Task: Create a due date automation trigger when advanced on, on the wednesday of the week before a card is due add content with a description not starting with resume at 11:00 AM.
Action: Mouse moved to (1056, 102)
Screenshot: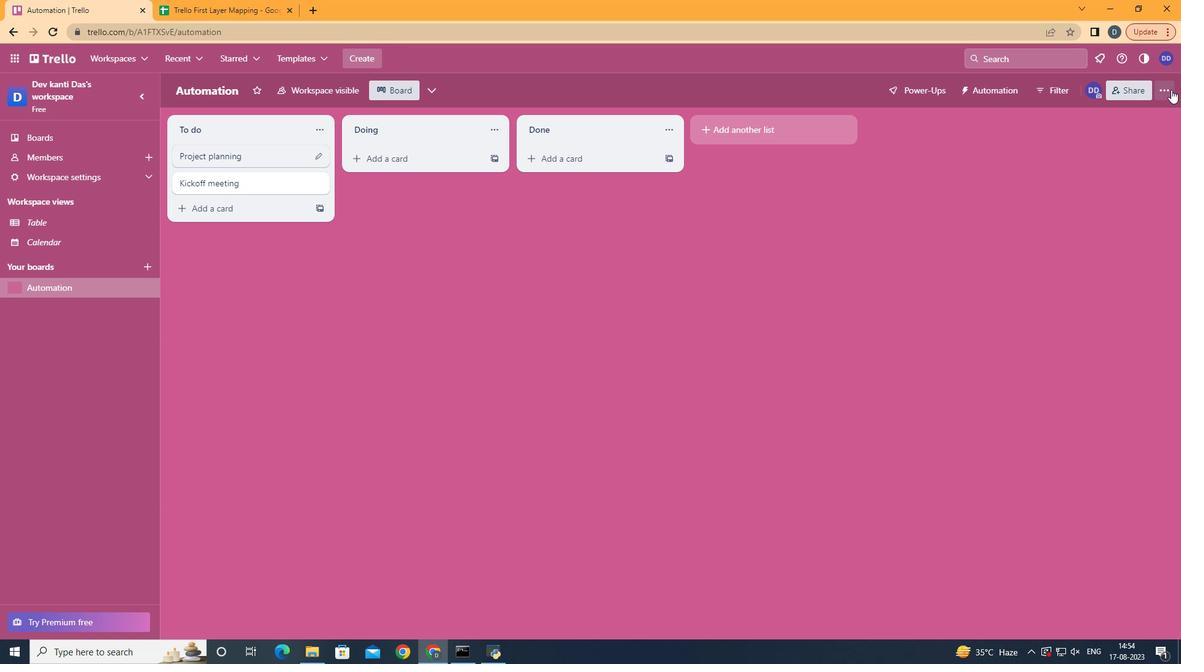 
Action: Mouse pressed left at (1056, 102)
Screenshot: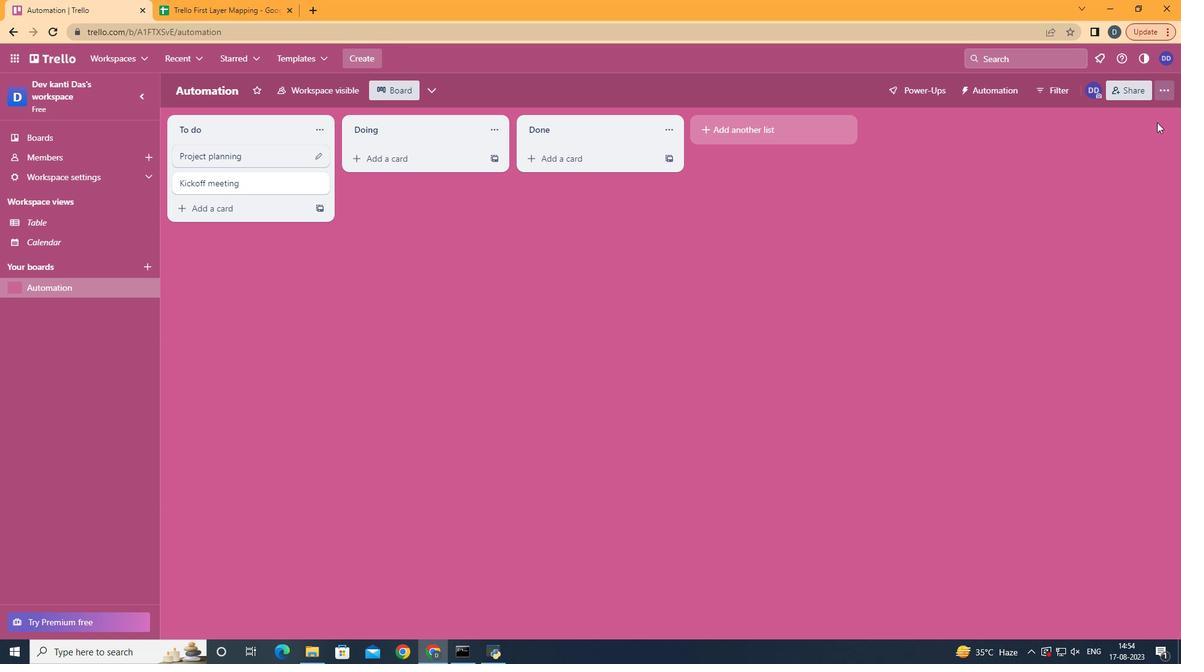 
Action: Mouse moved to (1009, 259)
Screenshot: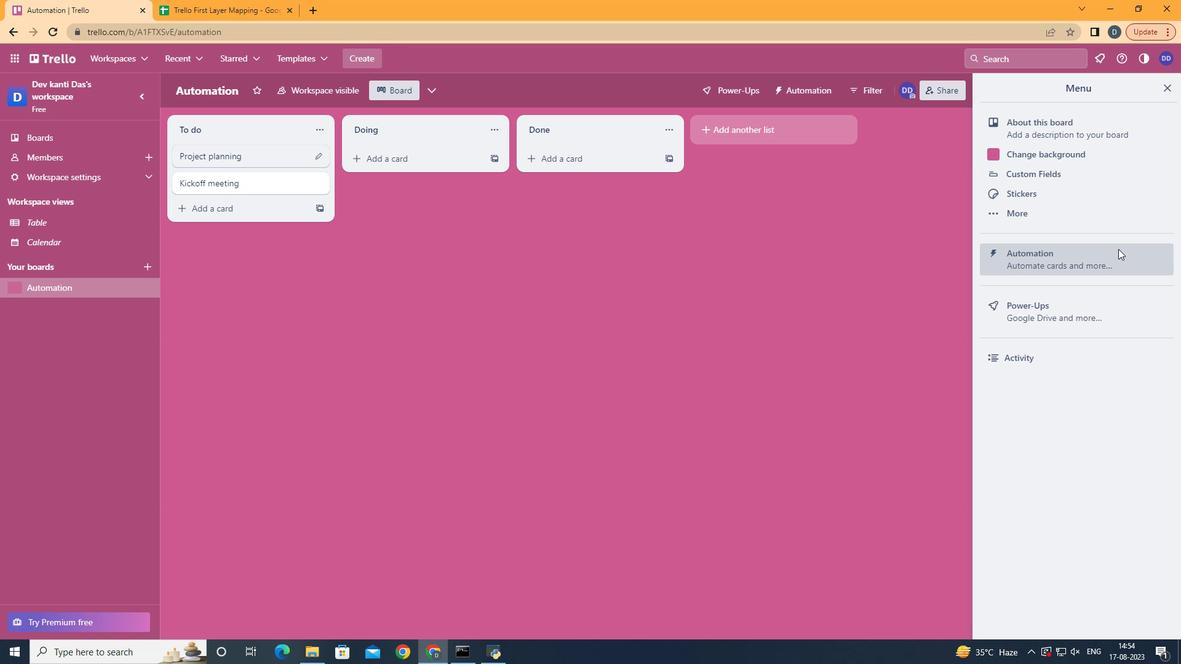 
Action: Mouse pressed left at (1009, 259)
Screenshot: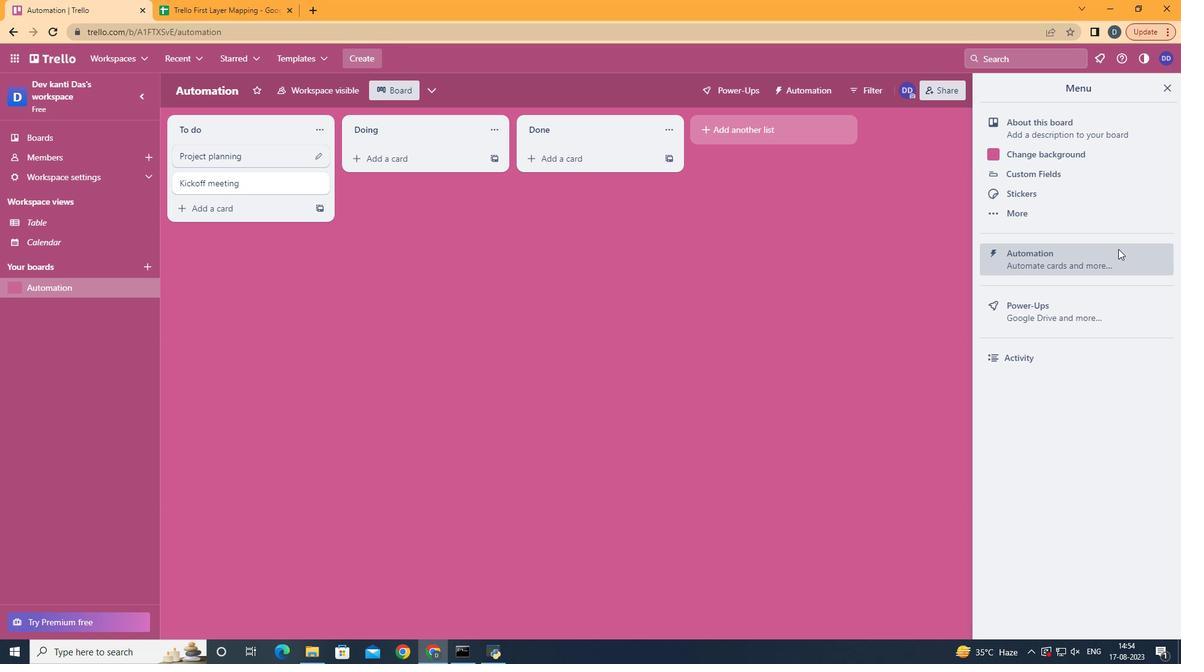 
Action: Mouse moved to (218, 252)
Screenshot: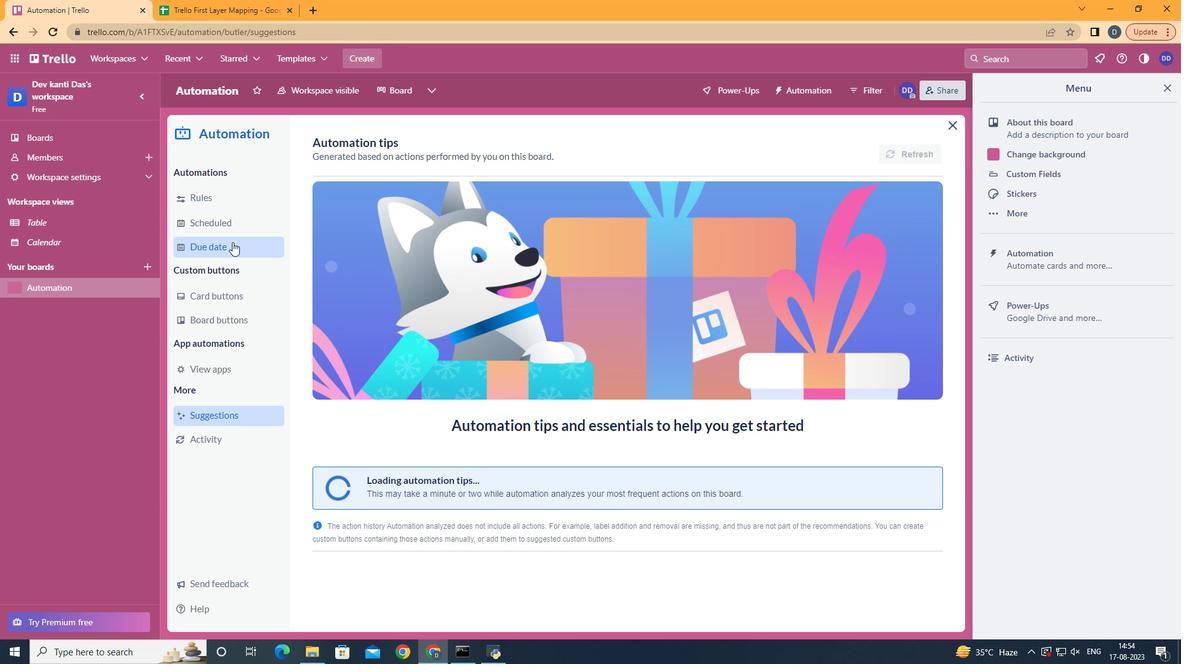 
Action: Mouse pressed left at (218, 252)
Screenshot: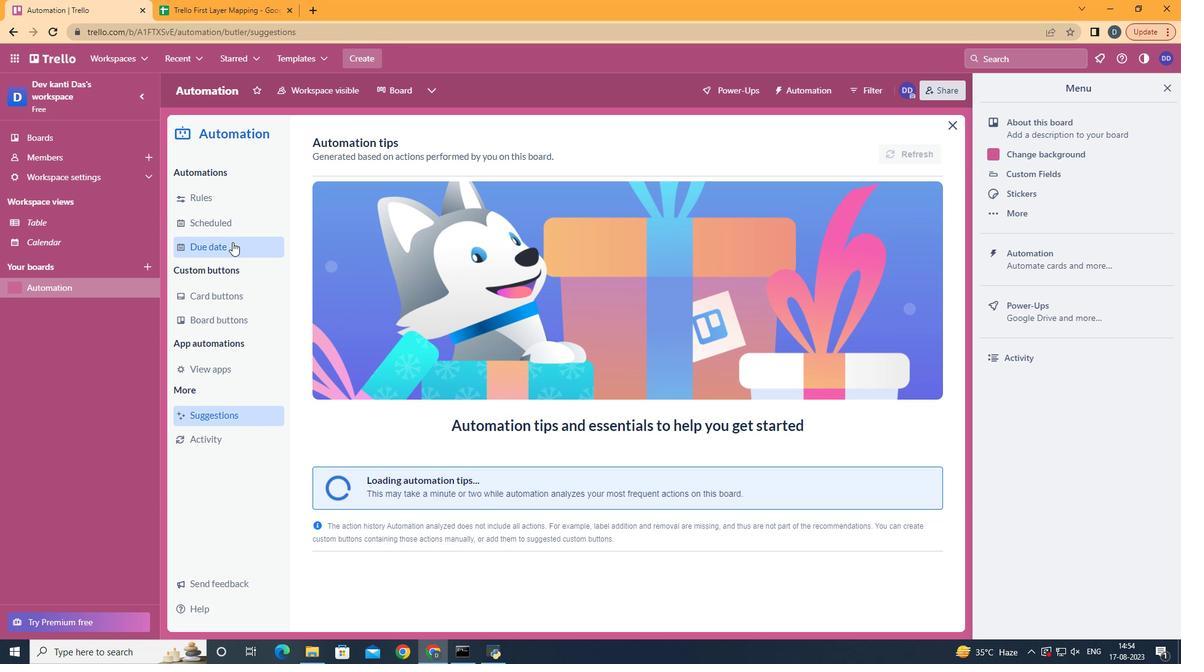 
Action: Mouse moved to (791, 150)
Screenshot: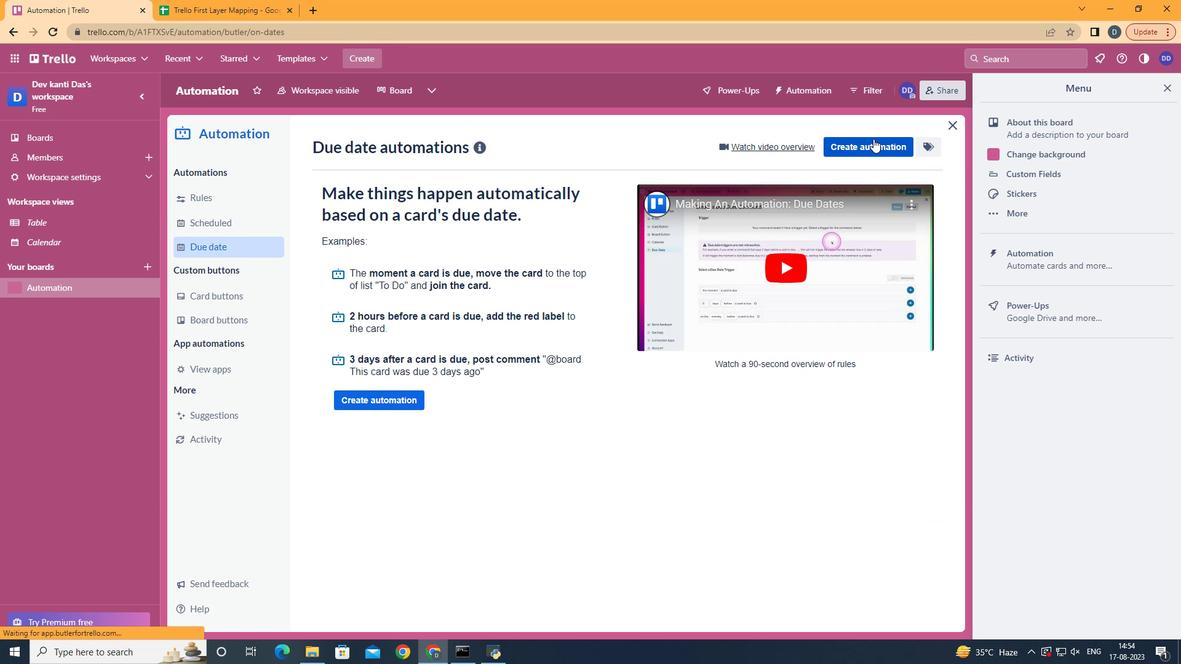 
Action: Mouse pressed left at (791, 150)
Screenshot: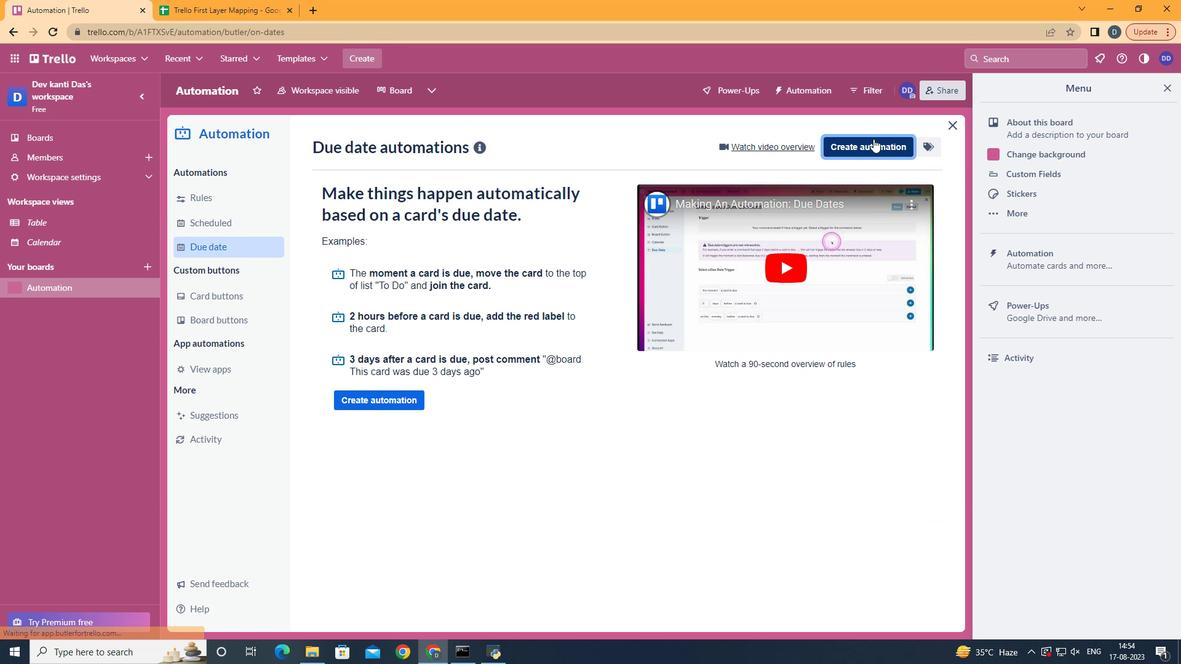 
Action: Mouse moved to (580, 271)
Screenshot: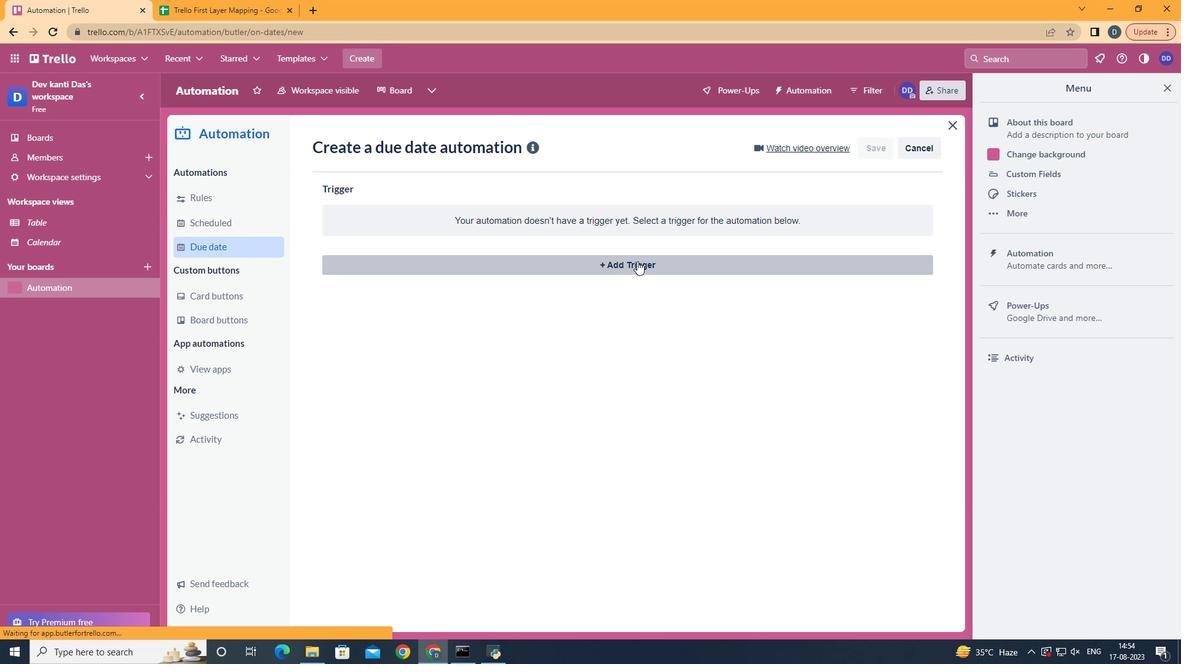 
Action: Mouse pressed left at (580, 271)
Screenshot: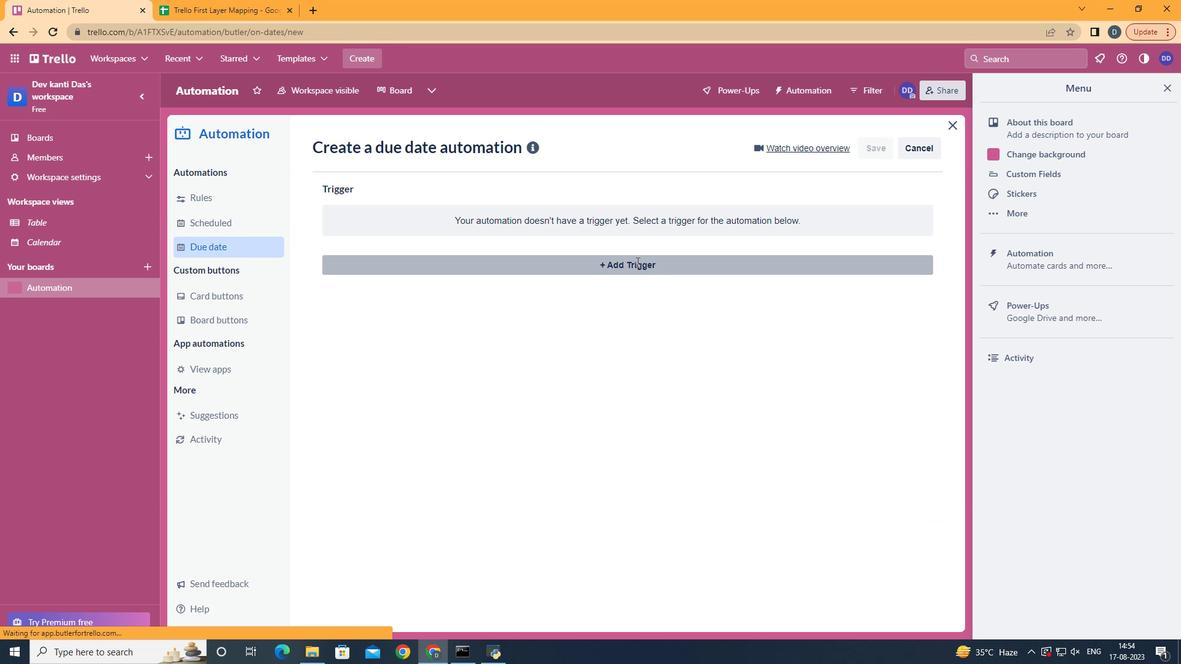 
Action: Mouse moved to (371, 376)
Screenshot: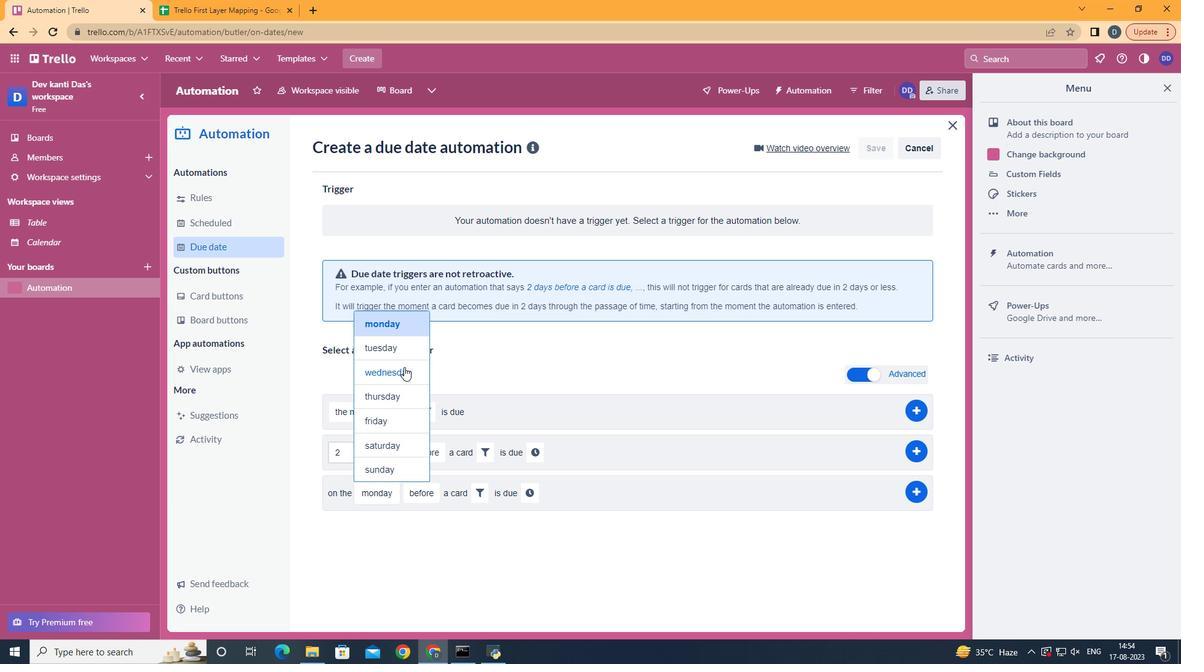 
Action: Mouse pressed left at (371, 376)
Screenshot: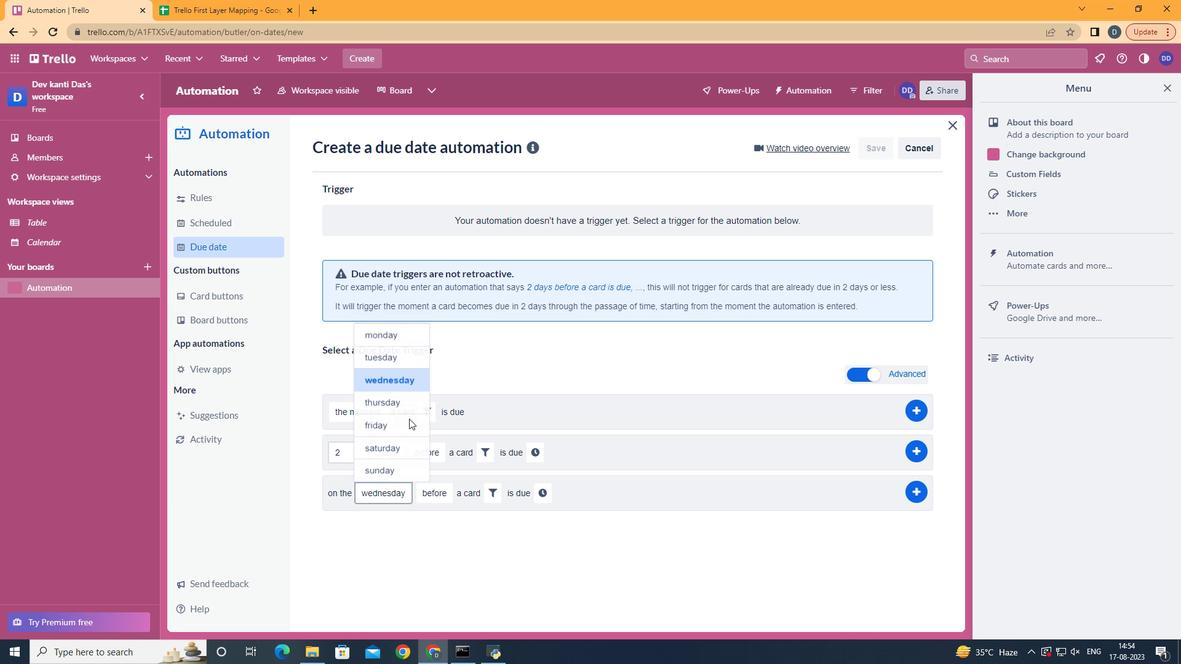 
Action: Mouse moved to (431, 595)
Screenshot: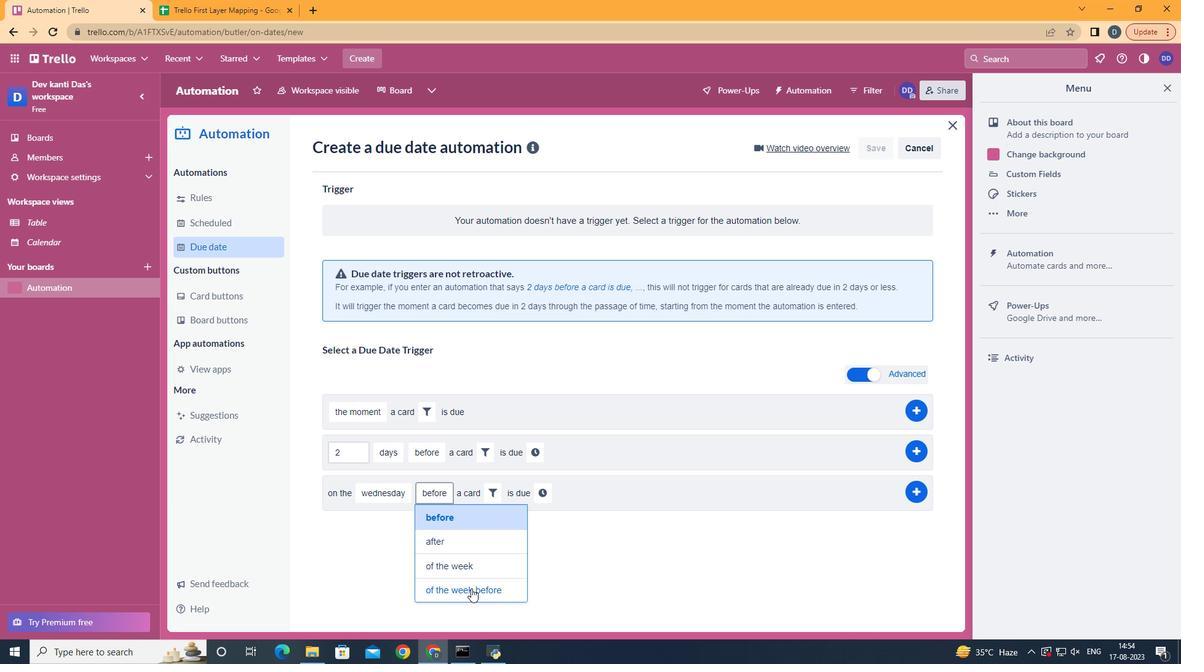 
Action: Mouse pressed left at (431, 595)
Screenshot: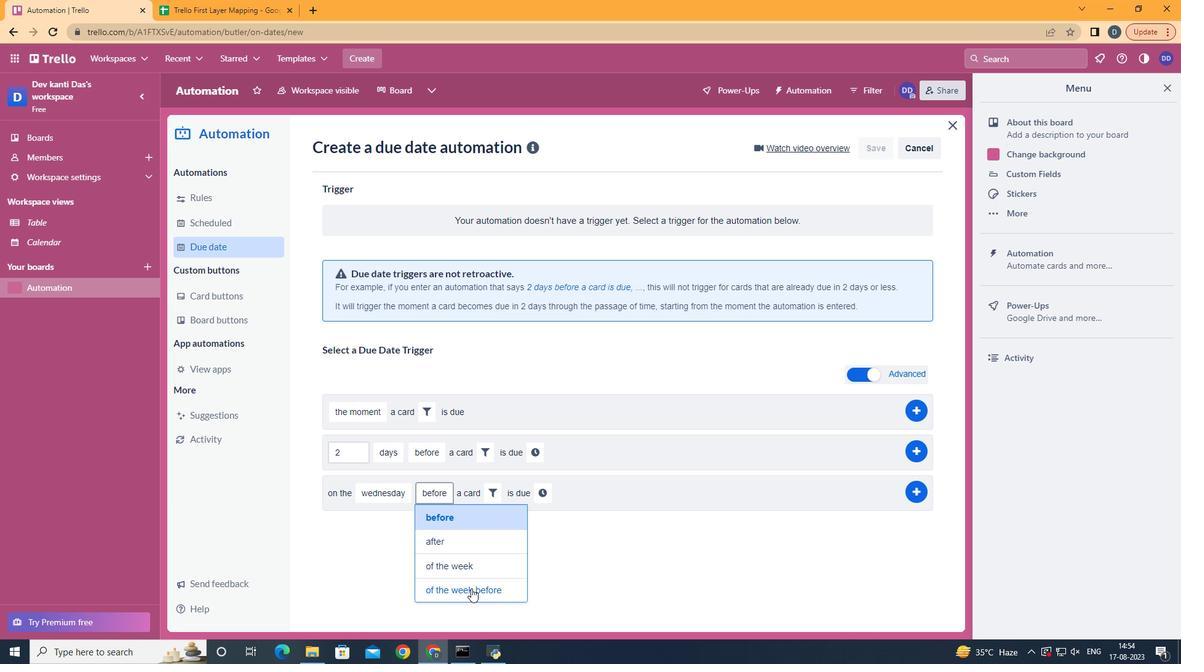 
Action: Mouse moved to (489, 502)
Screenshot: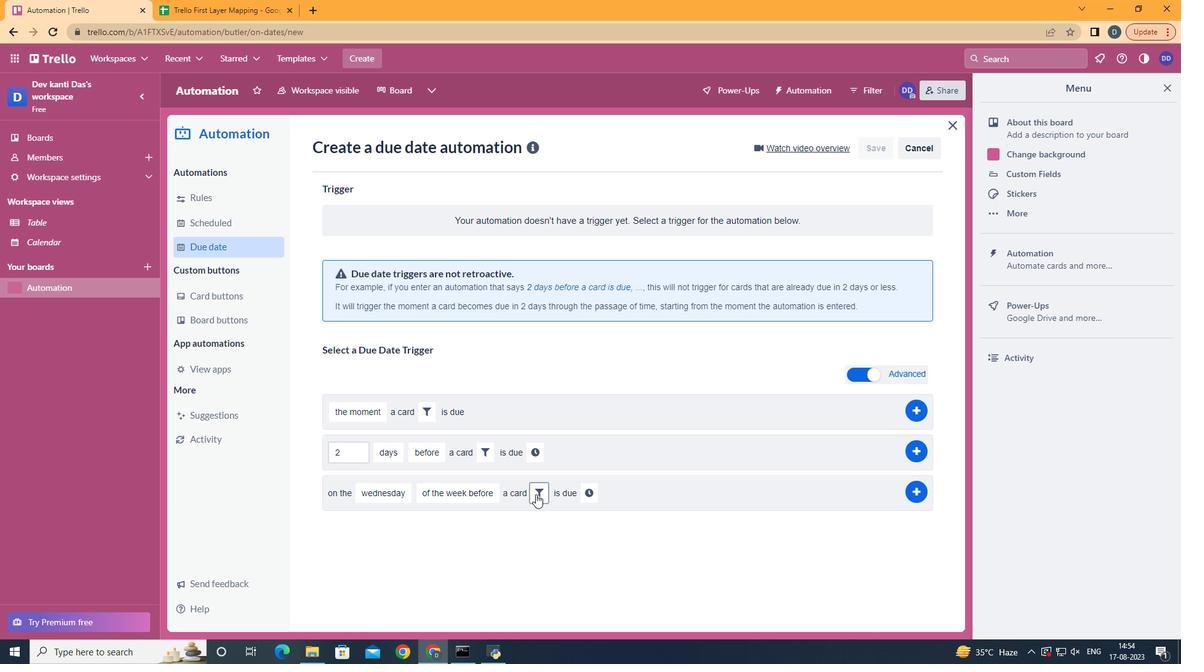 
Action: Mouse pressed left at (489, 502)
Screenshot: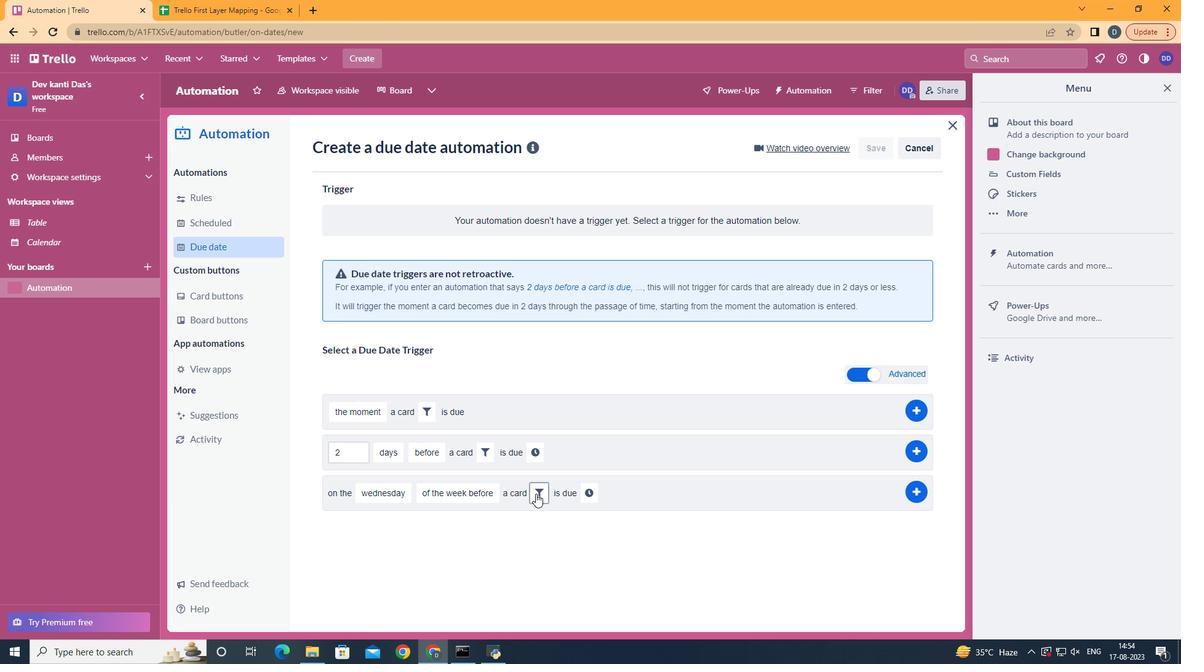 
Action: Mouse moved to (642, 536)
Screenshot: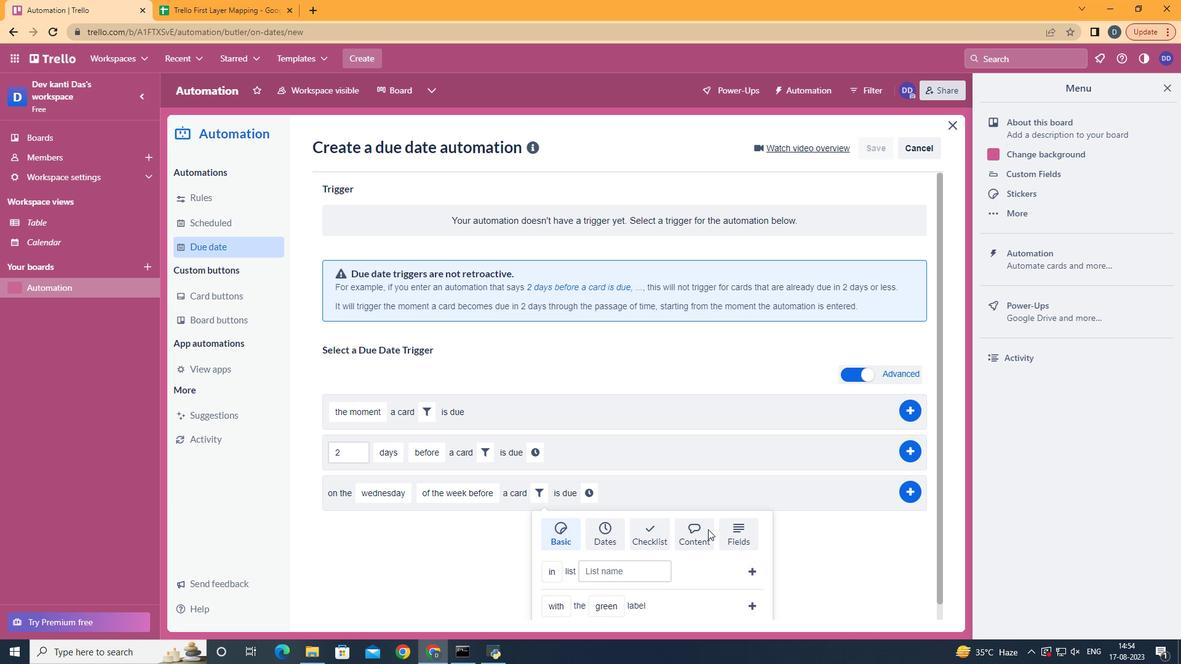 
Action: Mouse pressed left at (642, 536)
Screenshot: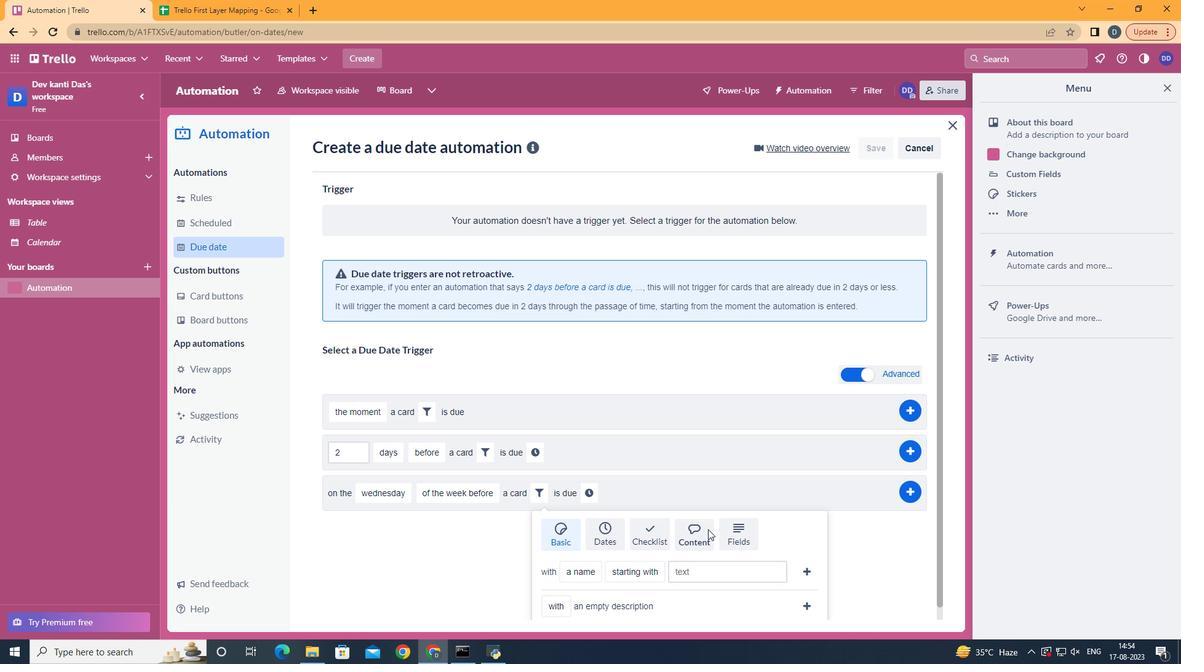 
Action: Mouse moved to (549, 532)
Screenshot: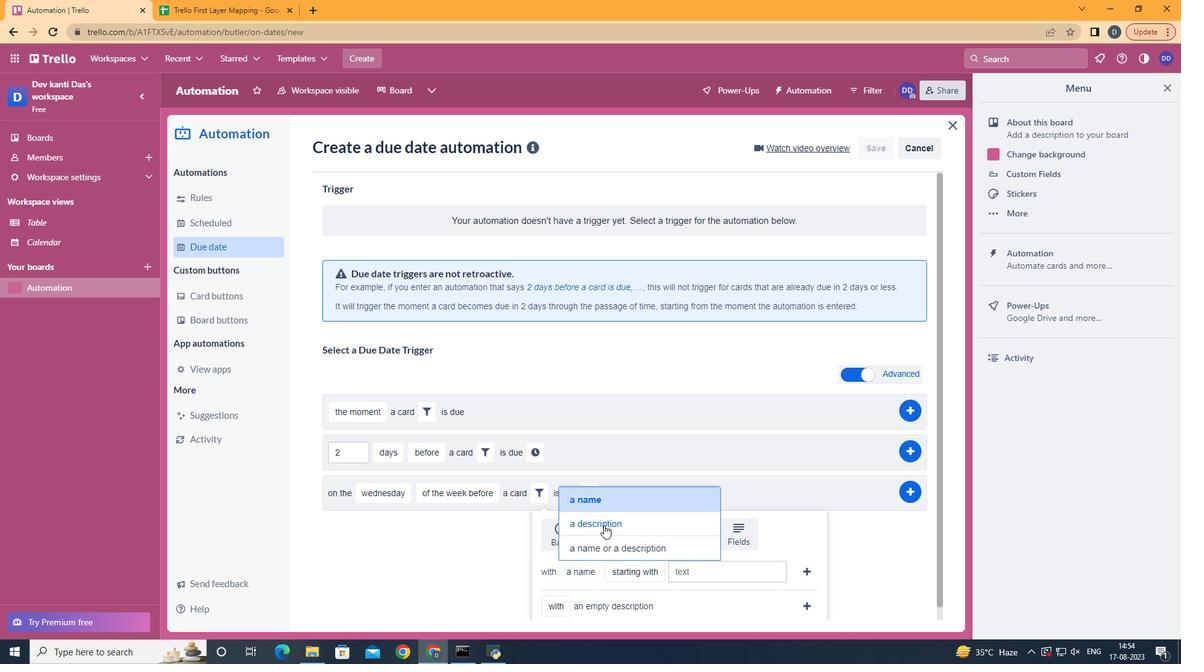 
Action: Mouse pressed left at (549, 532)
Screenshot: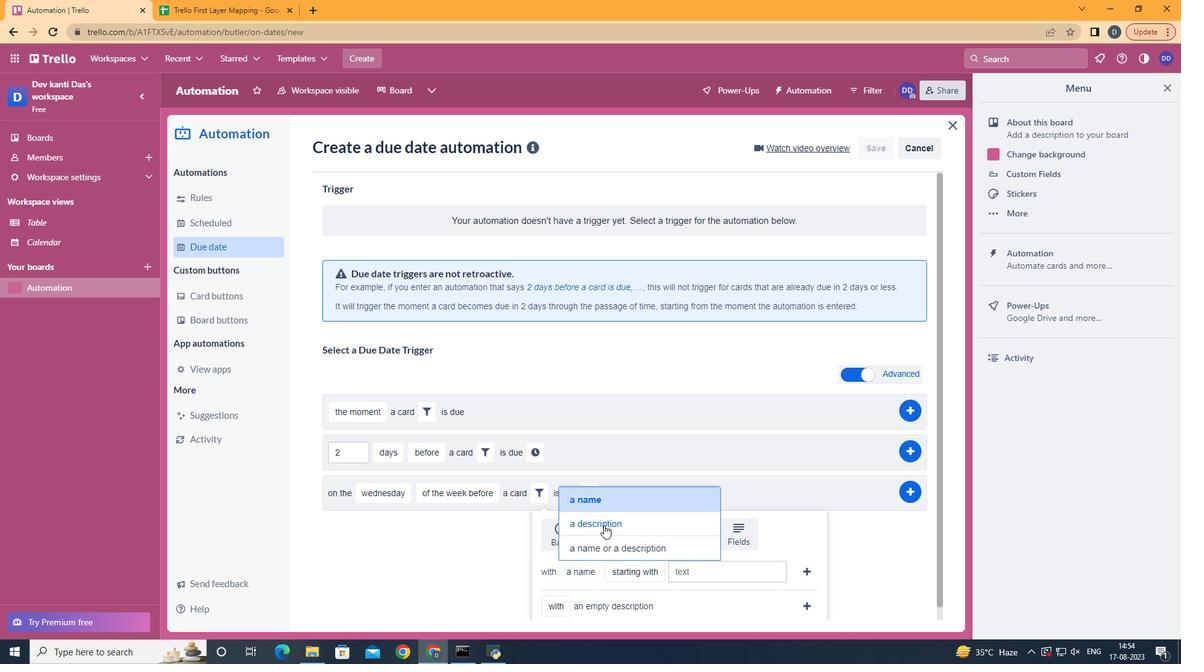
Action: Mouse moved to (616, 508)
Screenshot: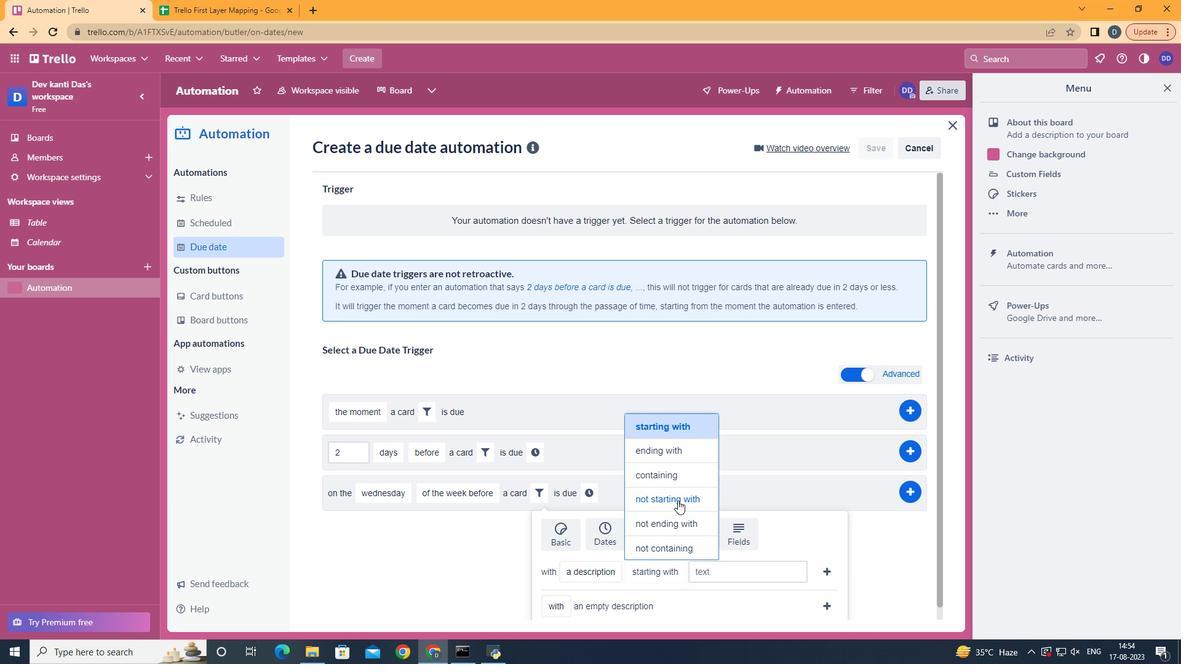 
Action: Mouse pressed left at (616, 508)
Screenshot: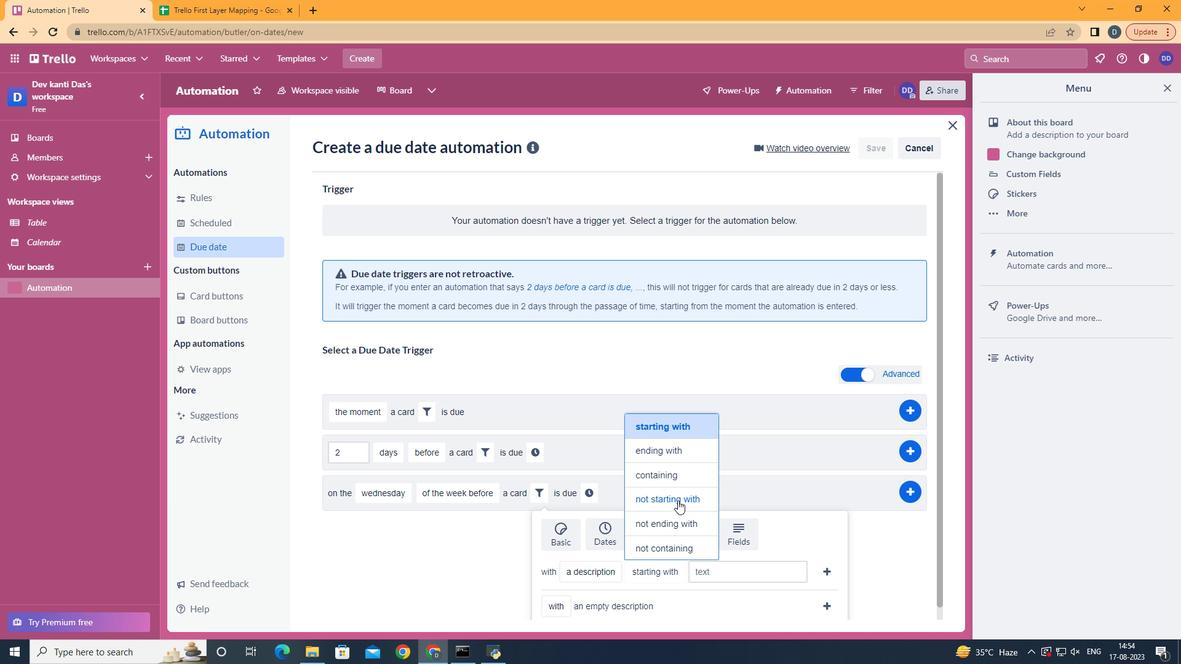
Action: Mouse moved to (669, 577)
Screenshot: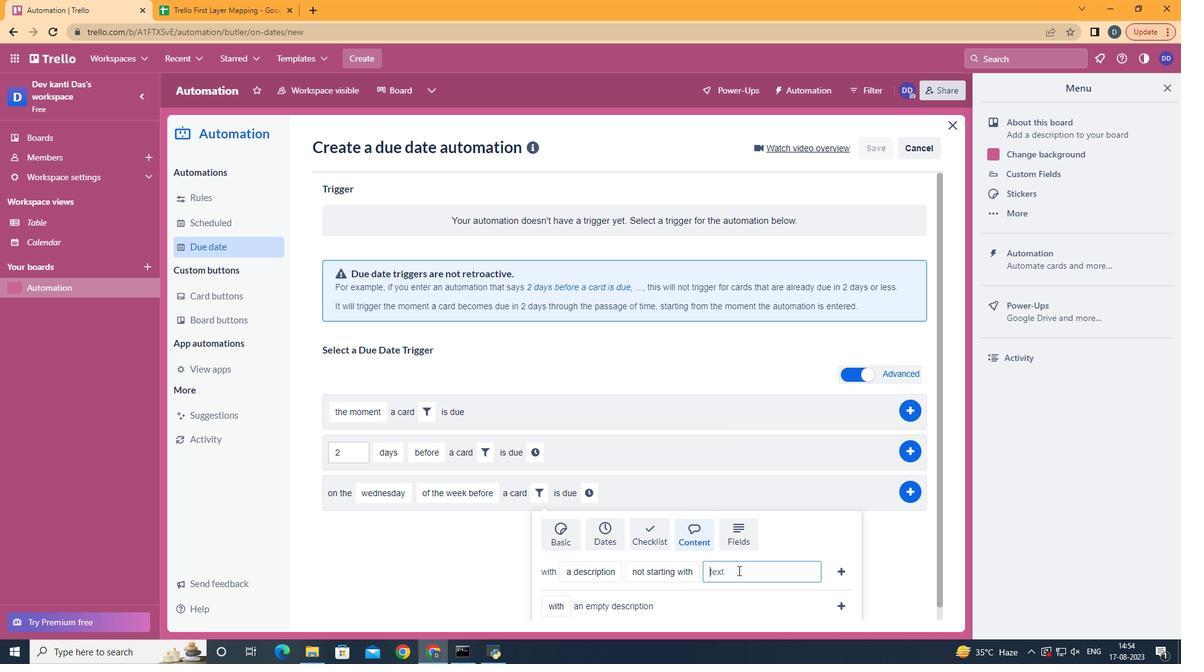 
Action: Mouse pressed left at (669, 577)
Screenshot: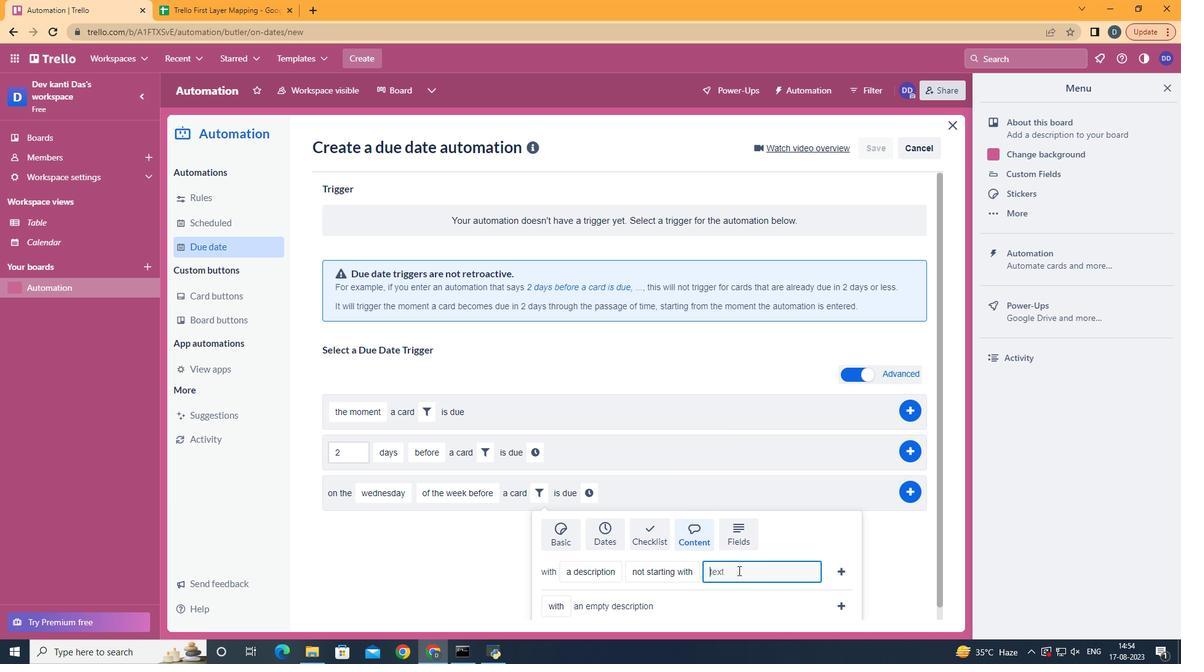 
Action: Mouse moved to (658, 564)
Screenshot: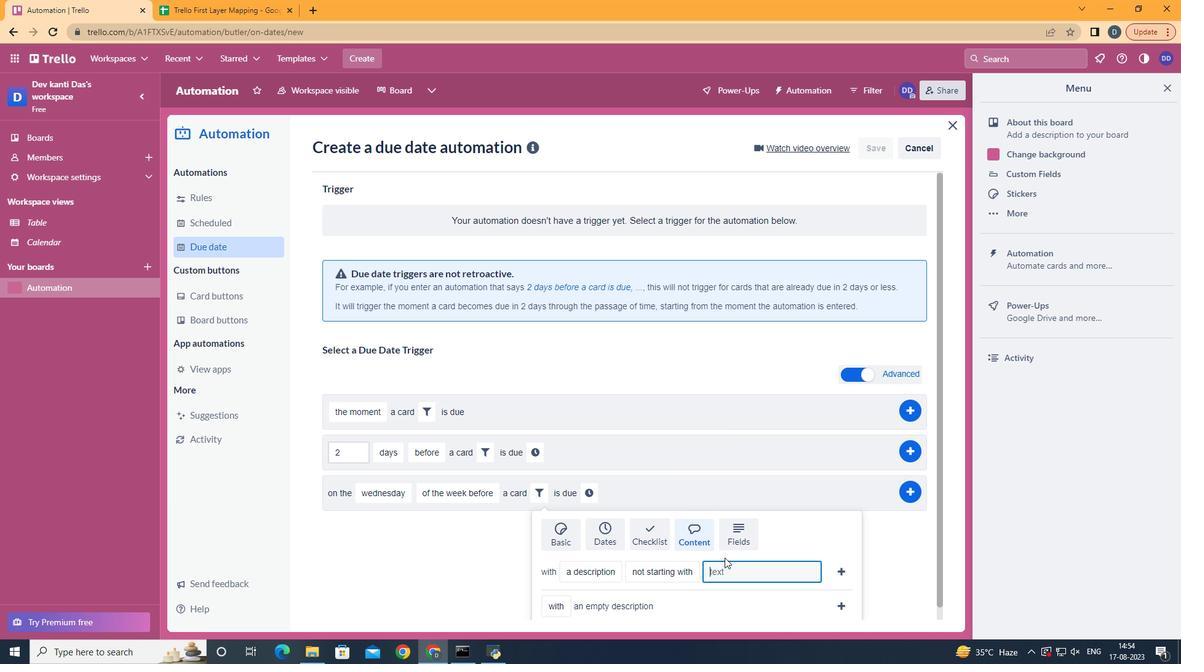 
Action: Key pressed resume
Screenshot: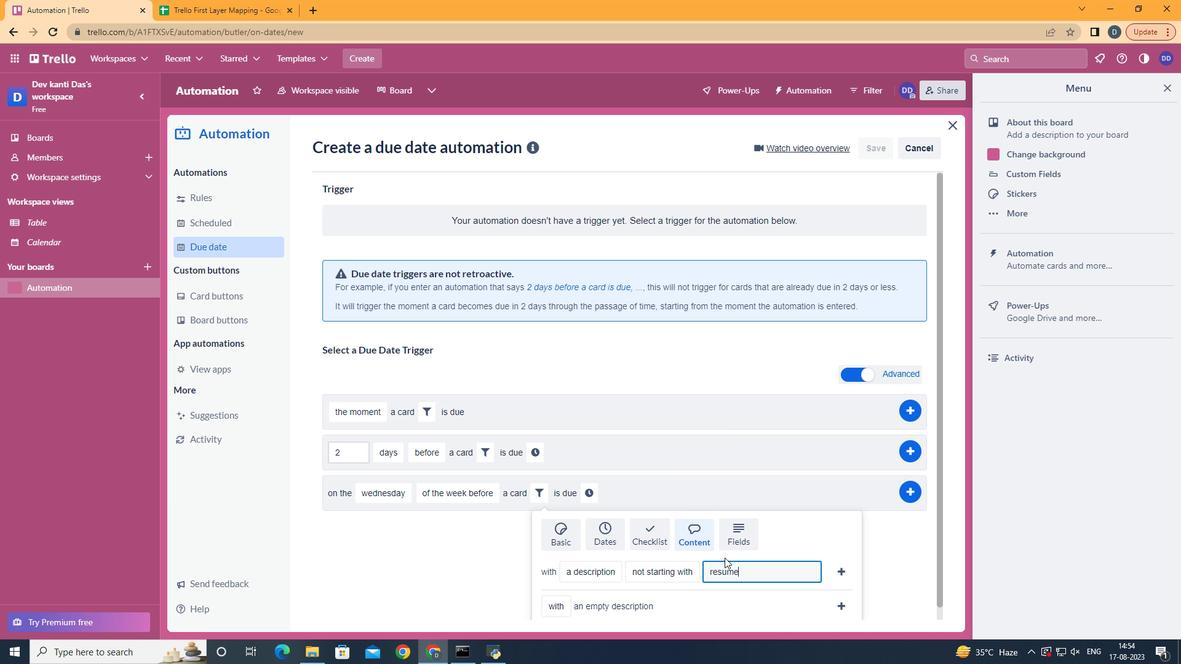 
Action: Mouse moved to (762, 573)
Screenshot: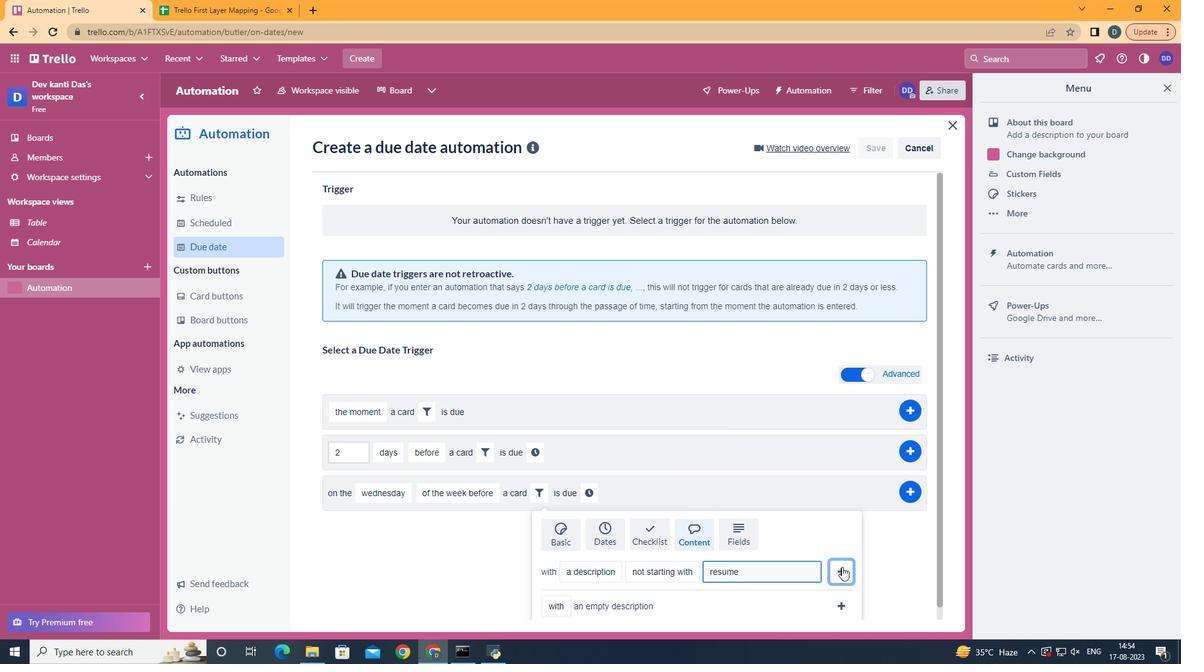 
Action: Mouse pressed left at (762, 573)
Screenshot: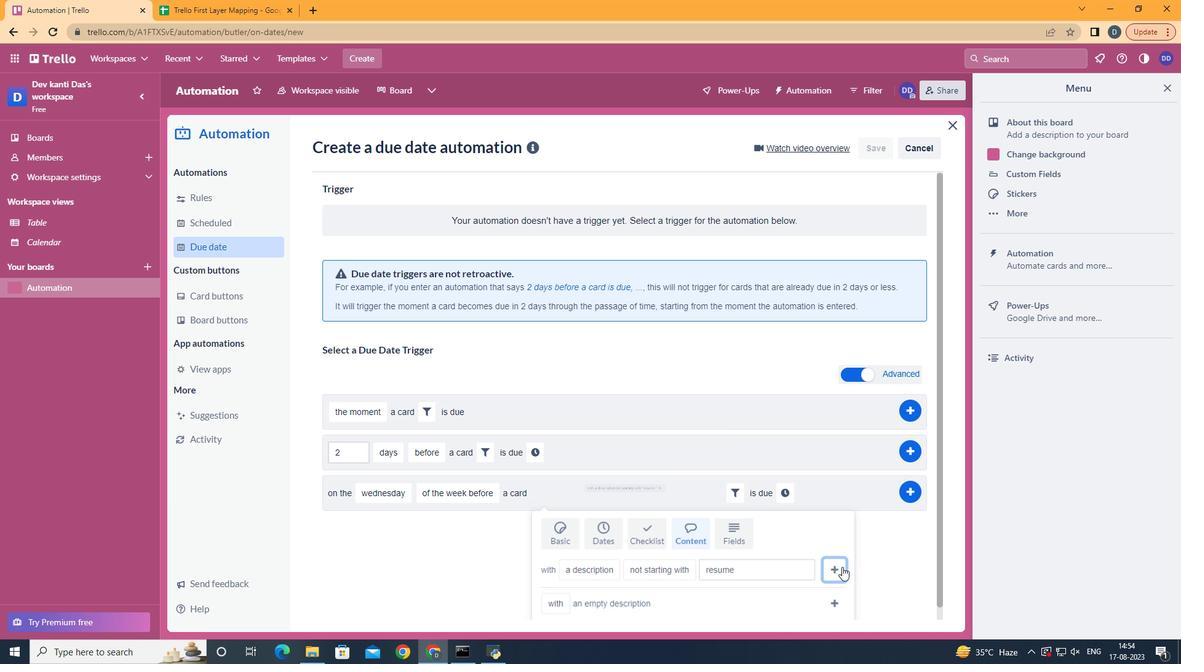 
Action: Mouse moved to (704, 492)
Screenshot: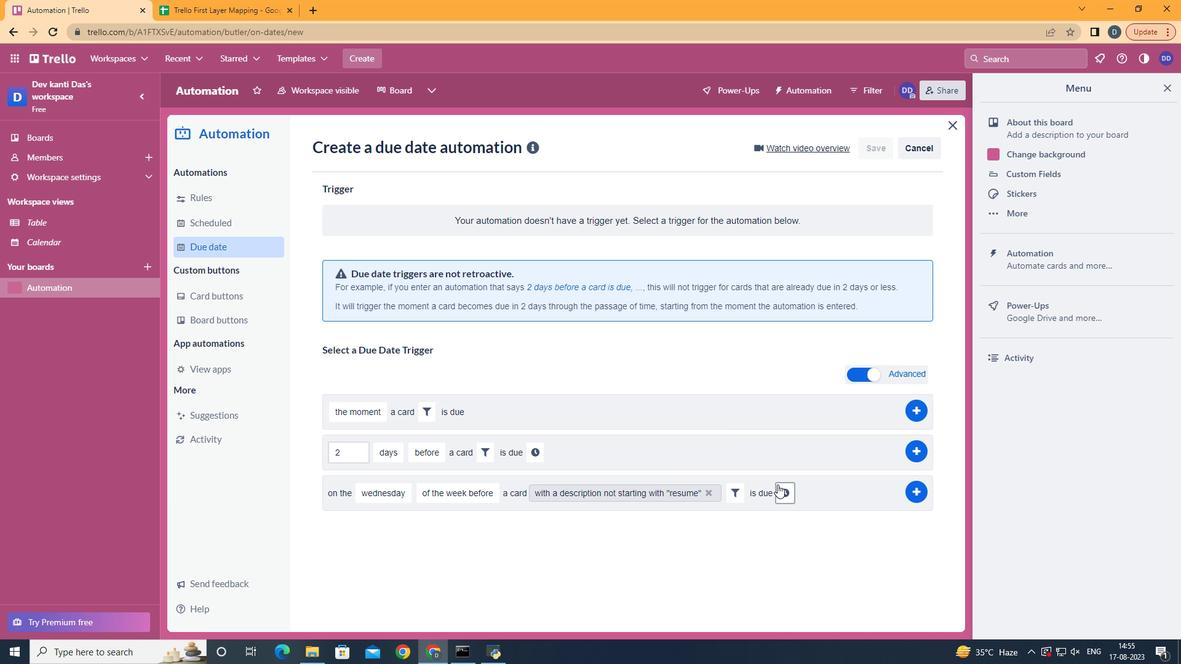 
Action: Mouse pressed left at (704, 492)
Screenshot: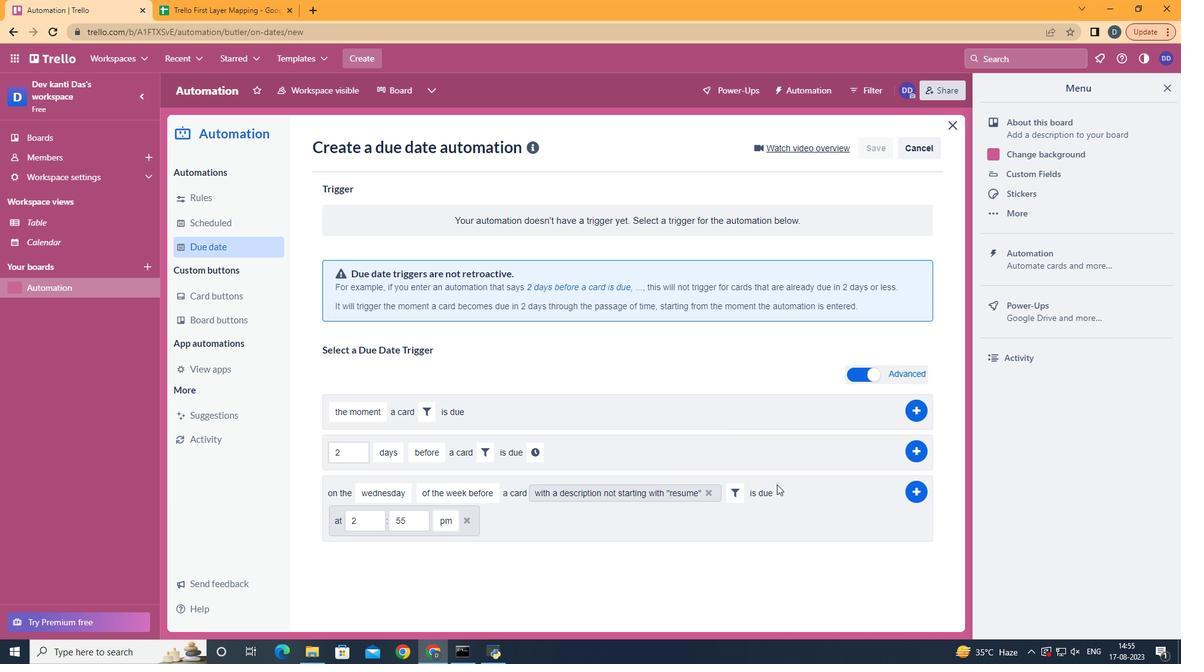
Action: Mouse moved to (348, 528)
Screenshot: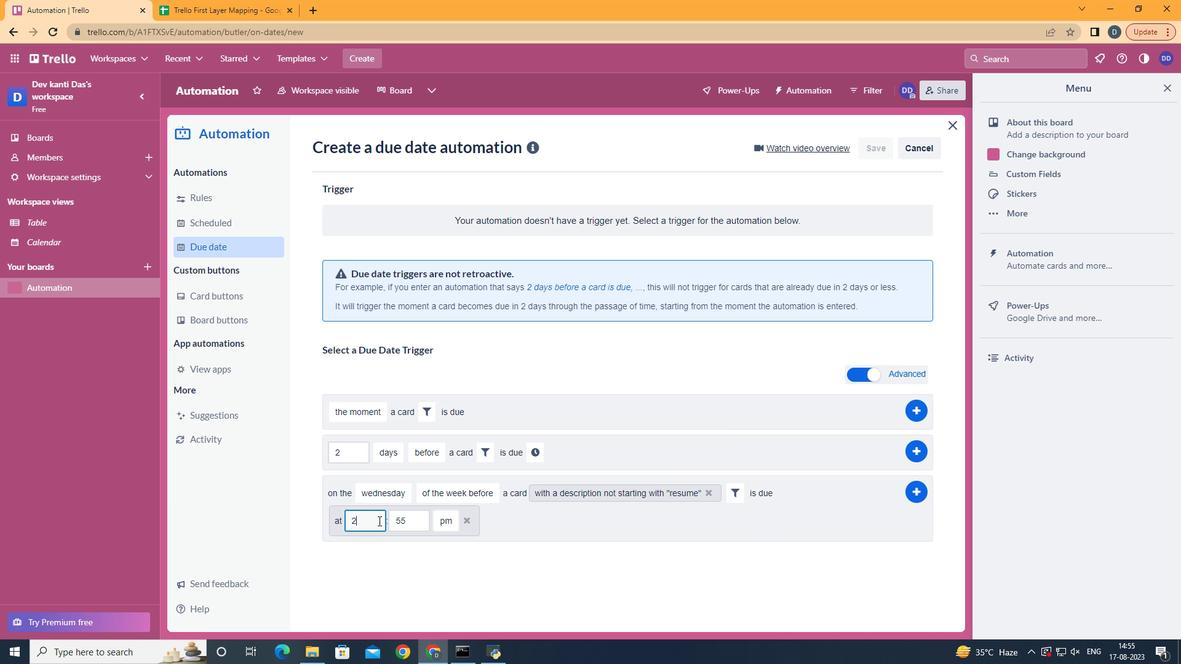 
Action: Mouse pressed left at (348, 528)
Screenshot: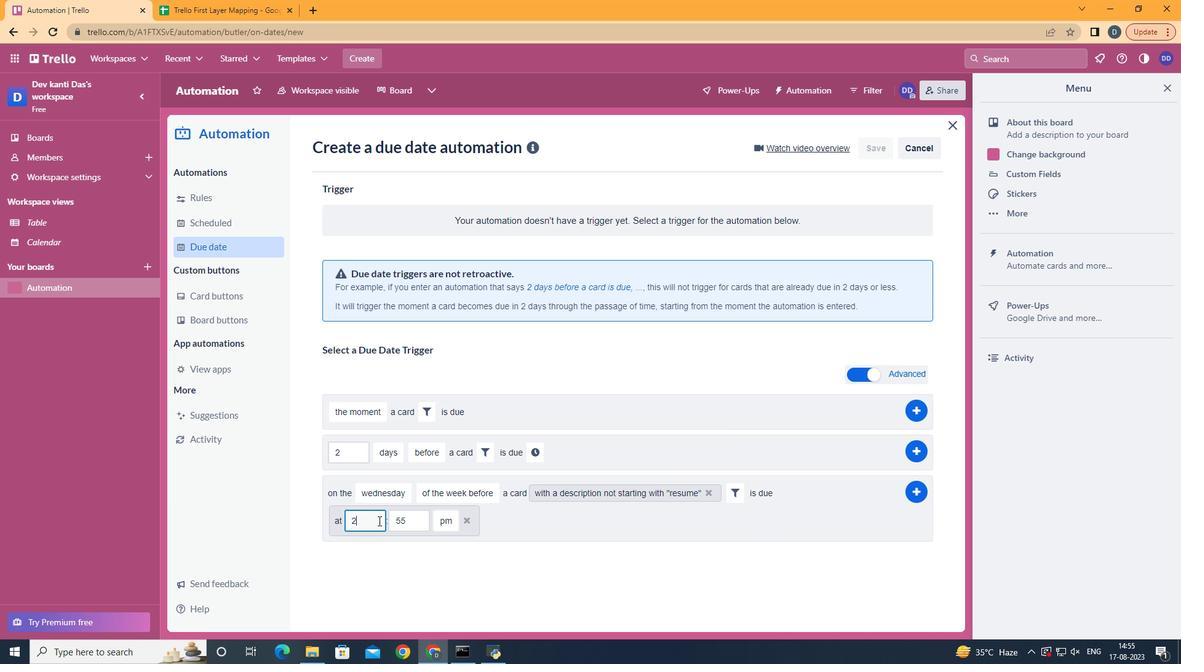
Action: Mouse moved to (347, 528)
Screenshot: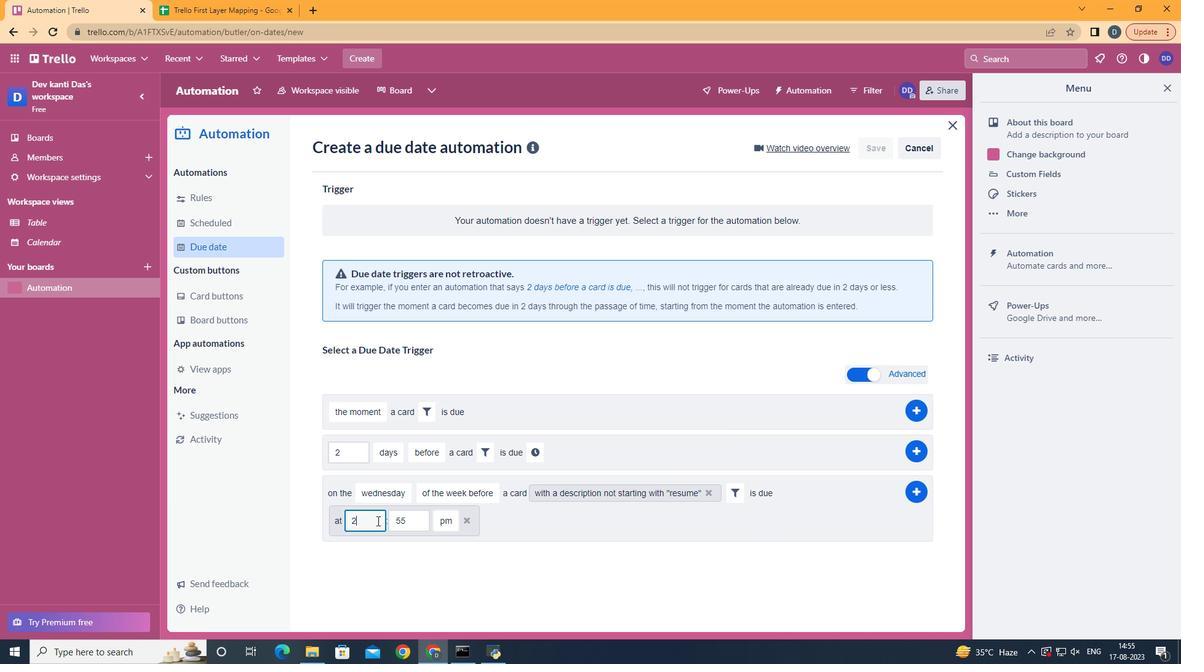 
Action: Key pressed <Key.backspace>11
Screenshot: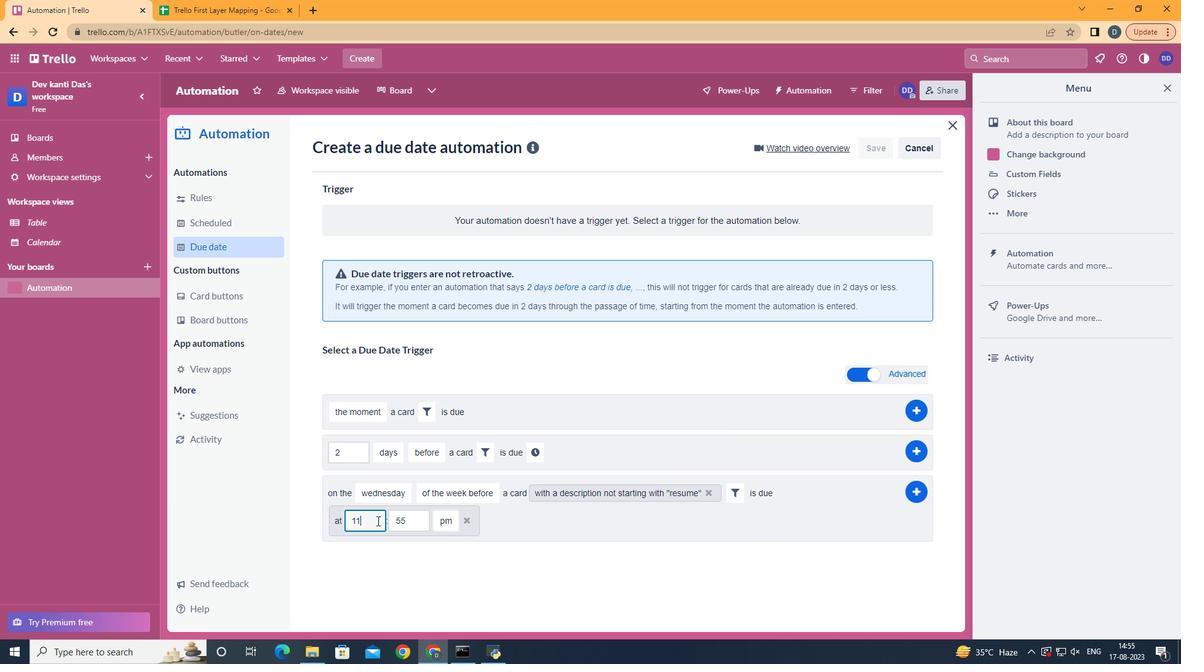 
Action: Mouse moved to (378, 533)
Screenshot: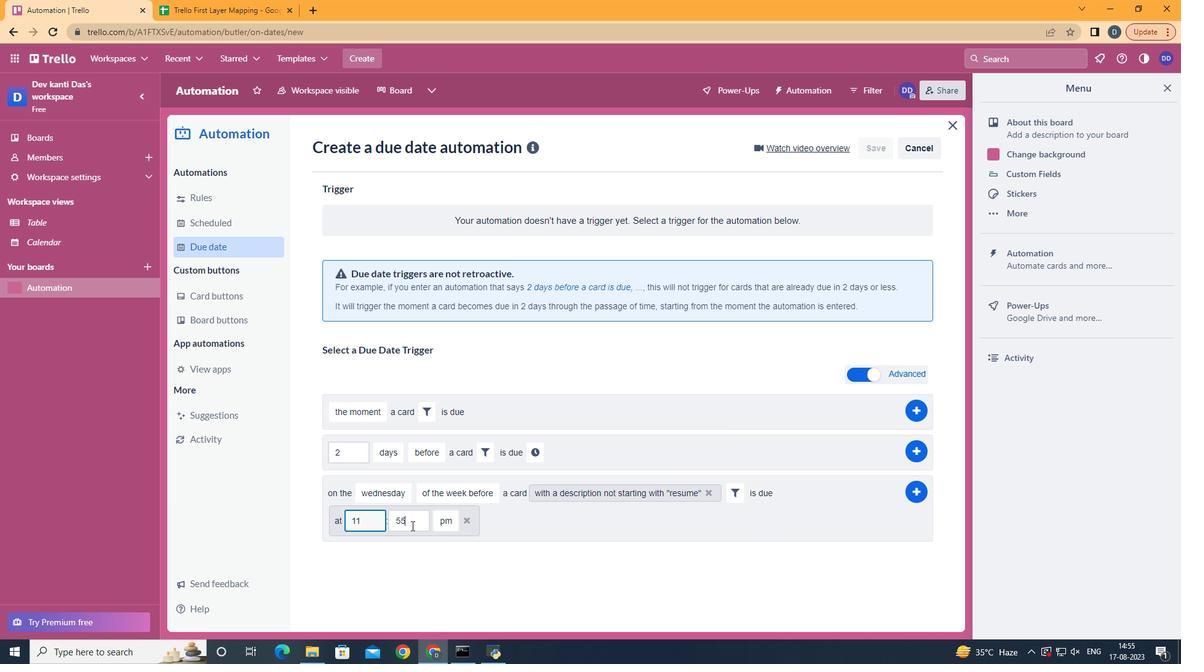 
Action: Mouse pressed left at (378, 533)
Screenshot: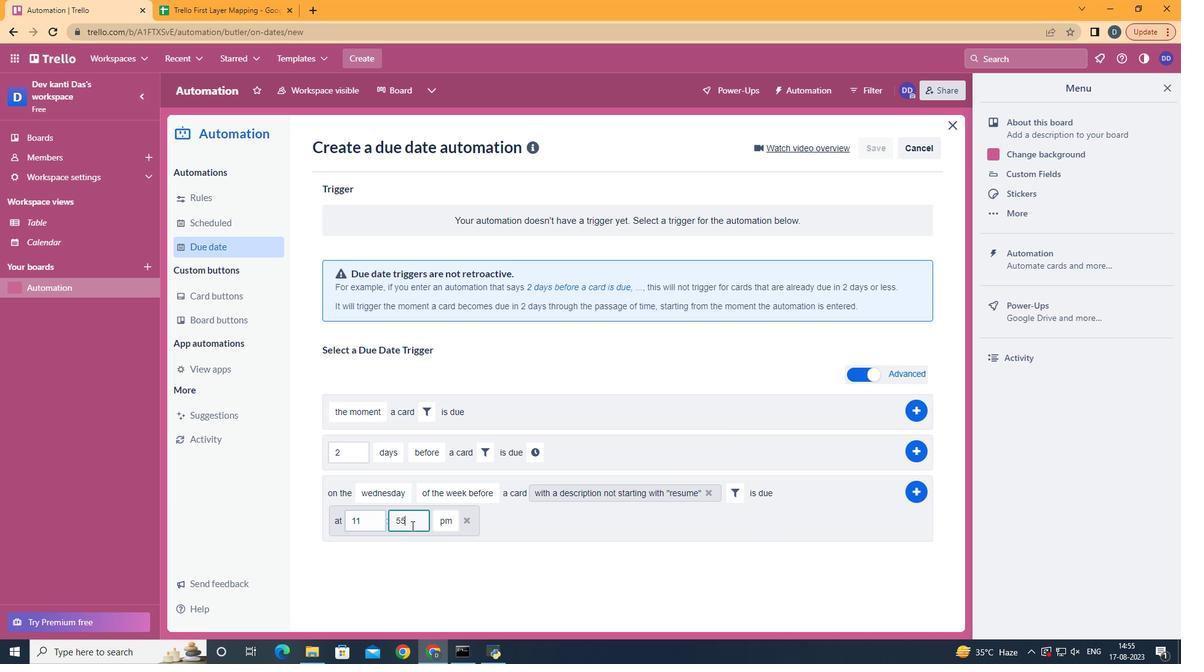 
Action: Key pressed <Key.backspace><Key.backspace>00
Screenshot: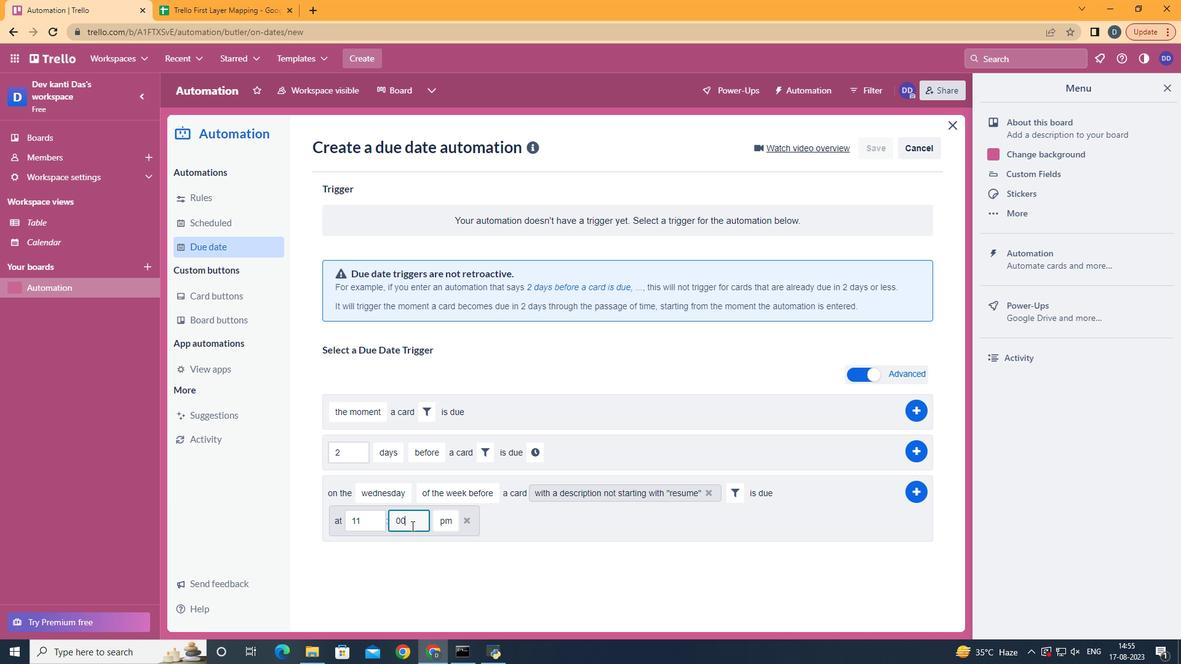 
Action: Mouse moved to (412, 550)
Screenshot: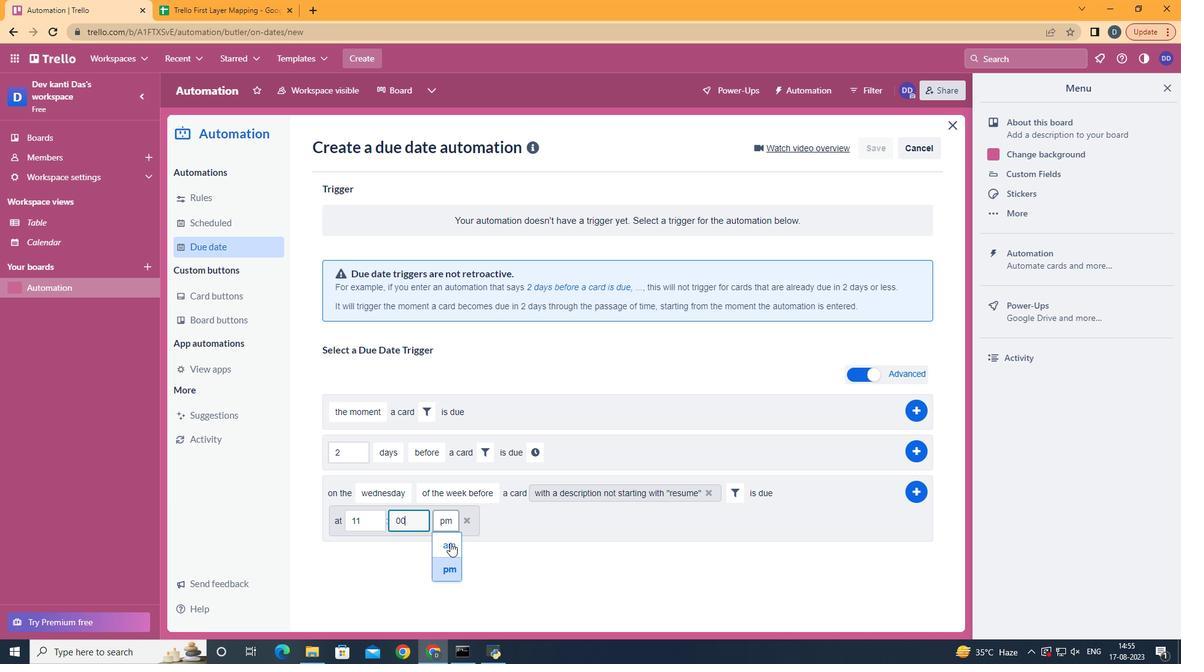 
Action: Mouse pressed left at (412, 550)
Screenshot: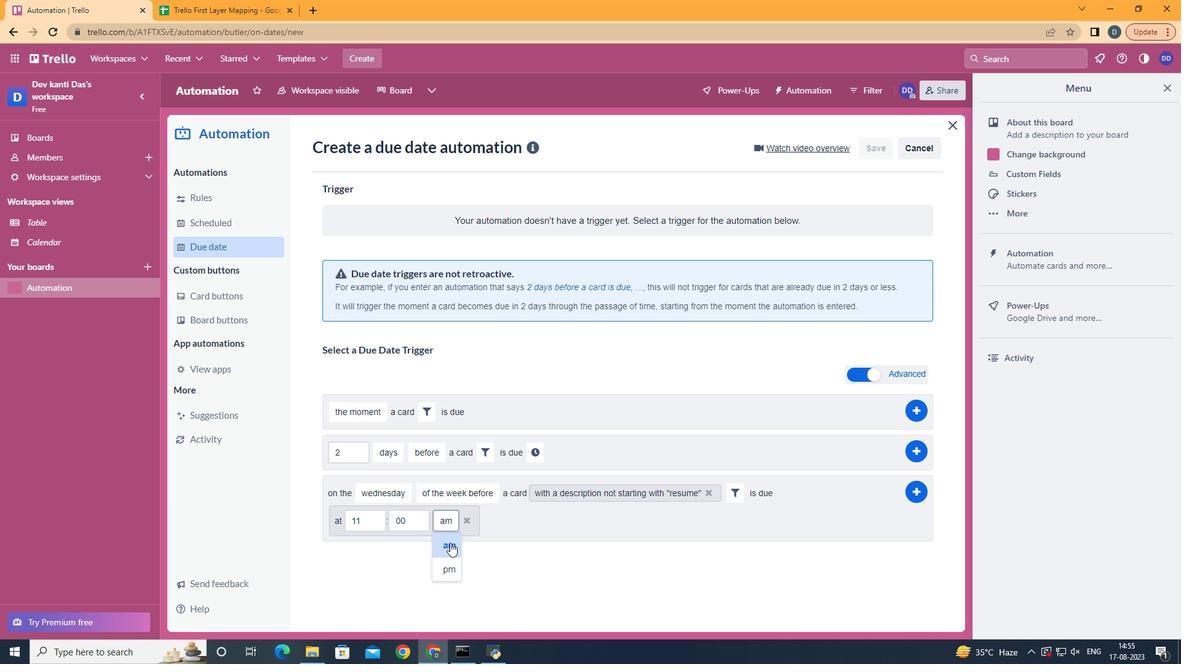 
Action: Mouse moved to (826, 504)
Screenshot: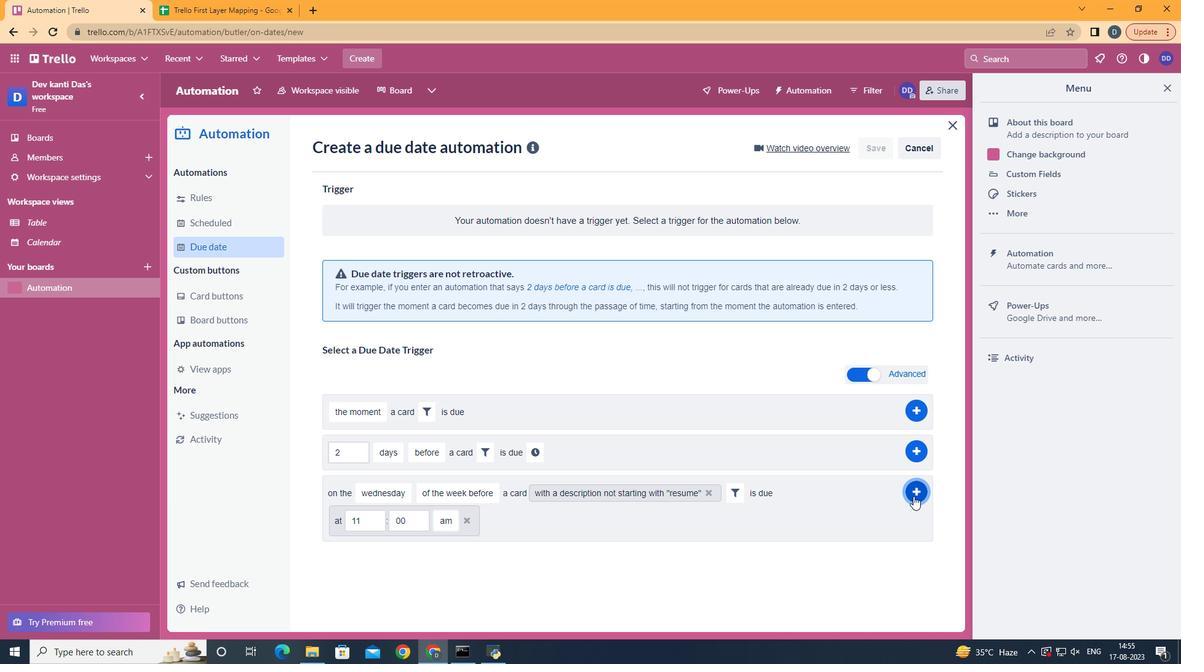 
Action: Mouse pressed left at (826, 504)
Screenshot: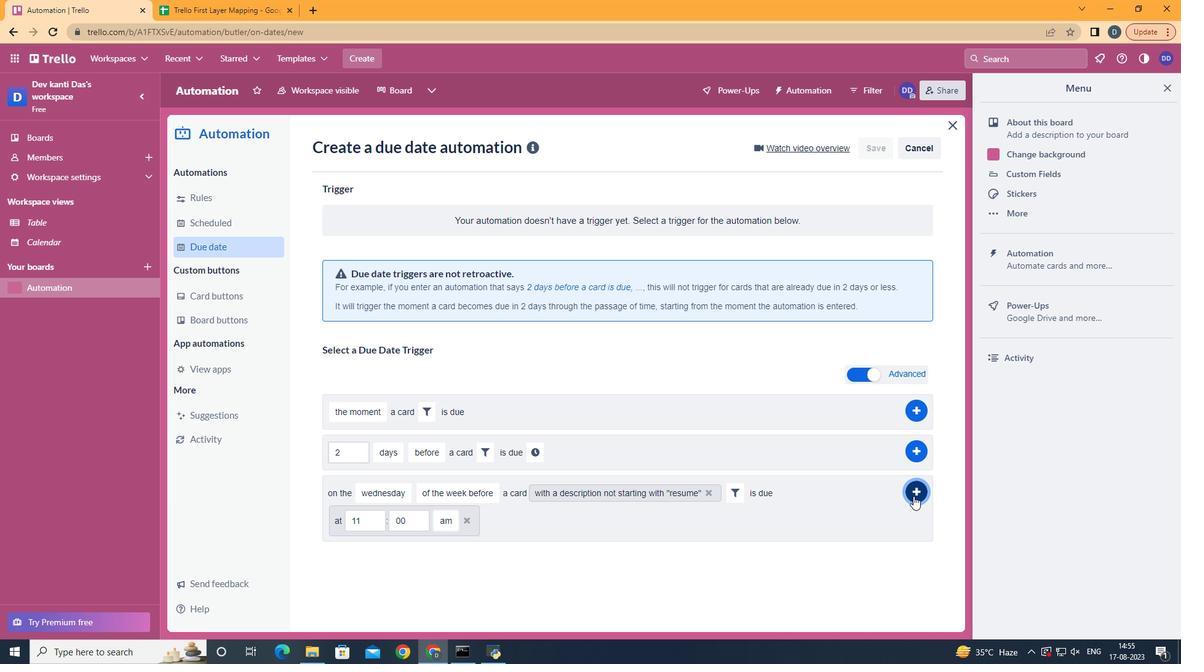 
